 Task: Write a script that checks if a variable is set and prints a message accordingly.
Action: Mouse moved to (895, 64)
Screenshot: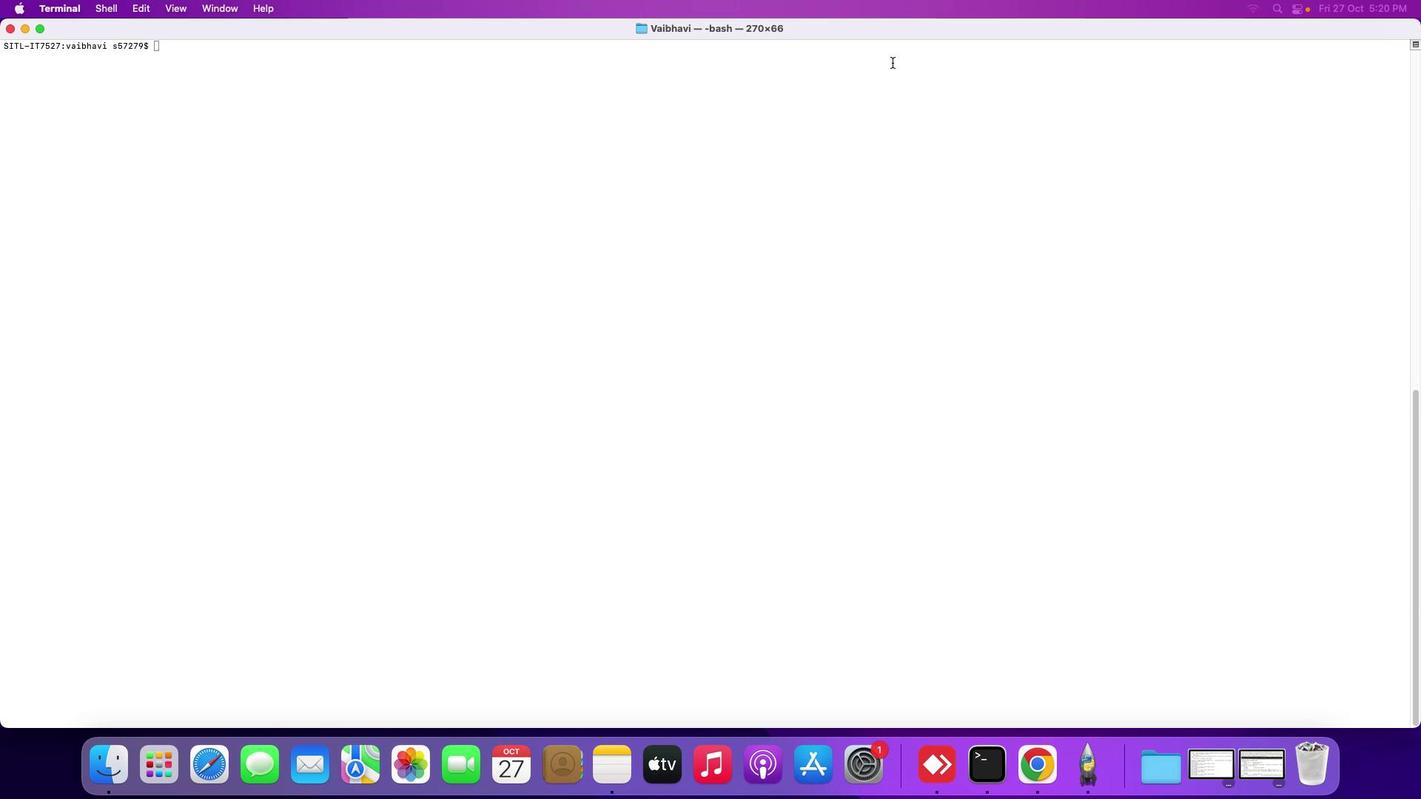 
Action: Mouse pressed left at (895, 64)
Screenshot: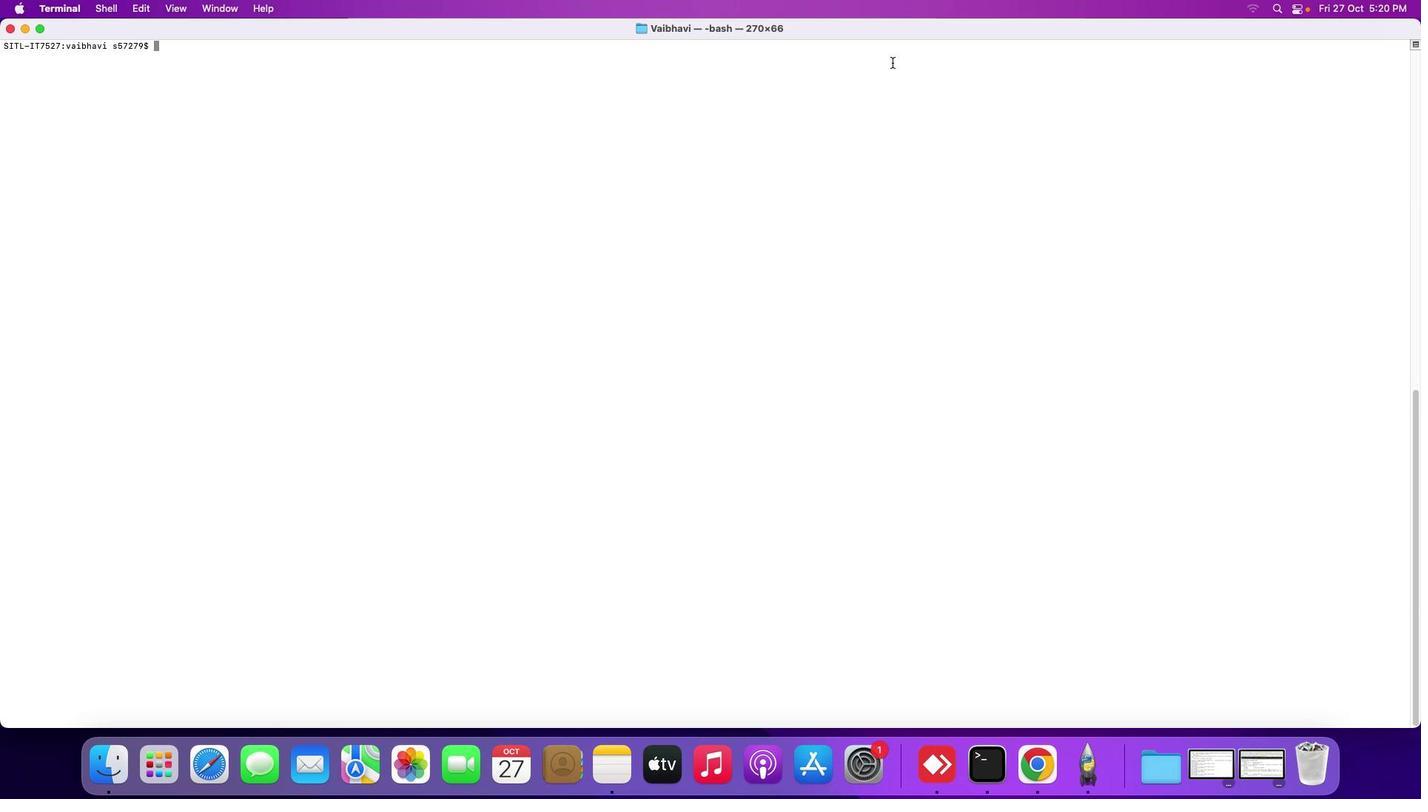
Action: Mouse moved to (869, 73)
Screenshot: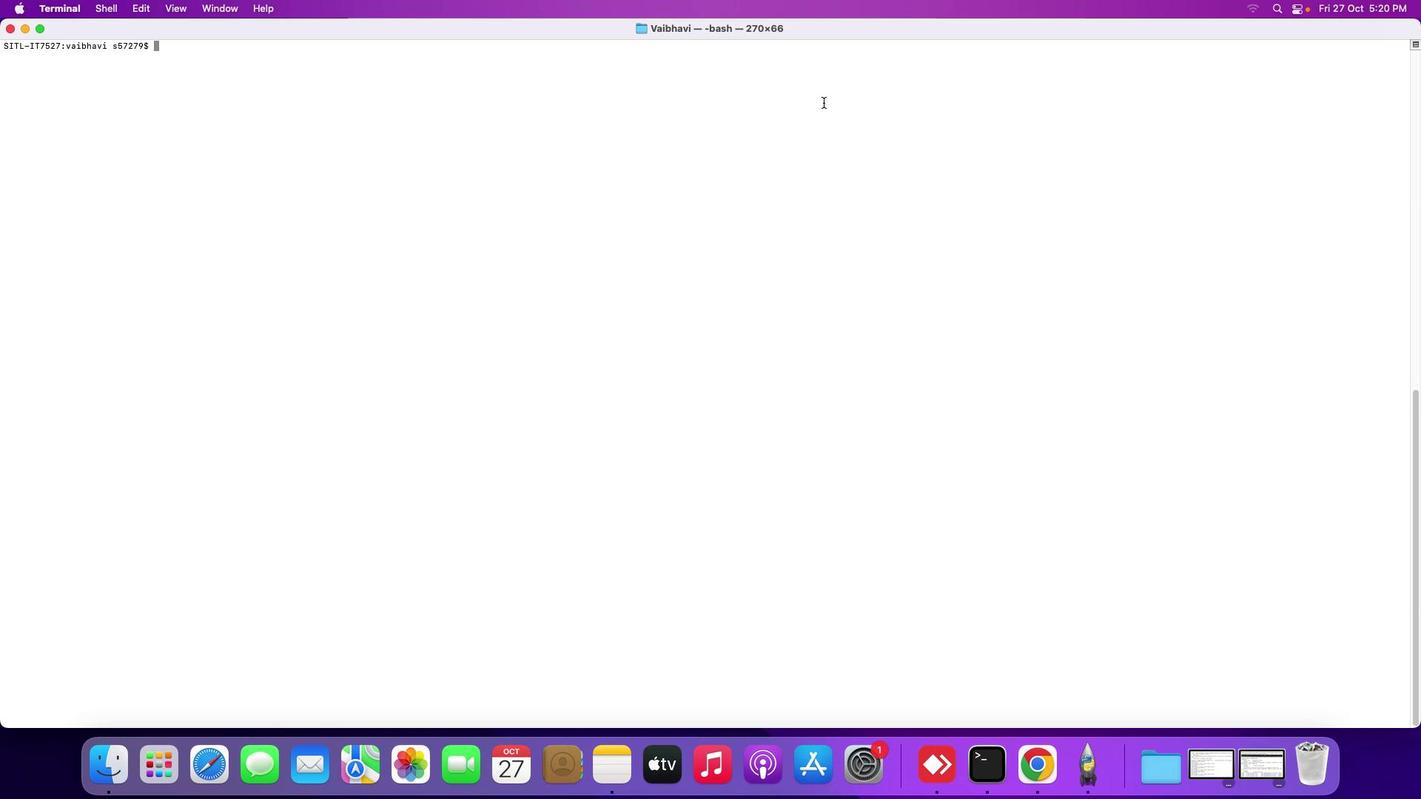 
Action: Key pressed 'v''i'Key.space'c'Key.backspaceKey.shift_r'S''e''r'Key.backspace't'Key.shift_r'V''a''r''i''a''b'Key.backspaceKey.backspaceKey.backspace'.''s''h'Key.enter'3''i'Key.shift_r'#'Key.shift_r'!''/''b''i''n''/''b''a''s''h'Key.enterKey.enterKey.shift_r'#'Key.spaceKey.shift_r'D''e''f''i''n''e'Key.space'a'Key.space'v''a''r''i''a''n'Key.backspace'b''l''e'Key.enter'm''y'Key.shift_r'_''v''a''r''i''a''l''e''='Key.shift_r'"'Key.shift_r'H''e''l''l''o'','Key.spaceKey.shift_r'W''o''r''l''d'Key.shift_r'!'Key.shift_r'"'Key.enterKey.enterKey.shift_r'#'Key.shift_r'C'Key.backspaceKey.spaceKey.shift_r'C''h''e''c''k'Key.space'o''f'Key.spaceKey.backspaceKey.backspaceKey.backspace'i''f'Key.space't''h''e'Key.space'v''a''r''i''a''b''l''e'Key.space'i''s'Key.space's''e''t'Key.enter'i''f'Key.space'['Key.space'-''z'Key.spaceKey.shift_r'"'Key.shift_r'$''m''y'Key.shift_r'_''v''a''r''i''a''b''l''e'Key.shift_r'"'Key.space']'Key.spaceKey.backspace';'Key.space't''h''e''n'Key.enterKey.tab'e''c''h''o'Key.spaceKey.shift_r'"'Key.shift_r'T''h''e'Key.space'v''a''r''i''a''b''l''e'Key.space'i''s'Key.space'n''o''t'Key.space's''e''t''.'Key.shift_r'"'Key.enter'e''l''s''e'Key.enterKey.tab'e''c''h''o'Key.spaceKey.shift_r'"'Key.shift_r'T''h''e'Key.space'v''a''r''i''a''b''l''e'Key.space'i''s'Key.space's''e''t'Key.shift_r':'Key.spaceKey.shift_r'$''m''y''-'Key.backspaceKey.shift_r'_''v''a''r''i''a''b''l''e'Key.shift_r'"'Key.enterKey.tabKey.shift_r'#''p''e''r''f''o''r''m'Key.space'a''d''d''i''t''i''o''n''a''l'Key.space't''a''s''k''s'Key.space'i''f'Key.space't''h''e'Key.space'v''a''r''i''a''b''l''e'Key.space'i''s'Key.space's''e''t'Key.enterKey.tab'e''c''h''o'Key.spaceKey.shift_r'"'Key.shift_r'P''e''r''f''o''r''m''i''n''g'Key.space'a''d''d''i''n''g'Key.backspaceKey.backspace't''i''o''n''a''l'Key.space't''a''s''k''s'Key.shift_r':'Key.backspace'.''.''.'Key.shift_r'"'Key.enterKey.tabKey.shift_r'#'Key.backspaceKey.enterKey.enterKey.backspaceKey.tabKey.shift_r'#''f'Key.backspaceKey.shift_r'E'Key.backspaceKey.spaceKey.shift_r'E''x''a''m''p''l''e'Key.spaceKey.backspaceKey.shift_r':'Key.spaceKey.shift_r'C''a''l''c''u''l''a''t''e'Key.space't''h''e'Key.space'l''e''n''g''t''h'Key.space'o''f'Key.space't''h''e'Key.space'v''a''r''i''a''b''l''e'Key.enterKey.tab'v''a''r''i''a''b''l''e'Key.shift_r'_''l''e''n''g''t''h''='Key.shift_r'$'Key.shift_r'{'Key.shift_r'#''m''y'Key.shift_r'_''v''a''r''i''a''b''l''e'Key.shift_r'}'';'Key.space'i'Key.shift_r'+''+'Key.spaceKey.shift_r')'')'';'Key.space'd''o'Key.enterKey.upKey.upKey.downKey.rightKey.rightKey.rightKey.rightKey.rightKey.rightKey.rightKey.rightKey.rightKey.rightKey.rightKey.rightKey.rightKey.rightKey.rightKey.rightKey.rightKey.rightKey.rightKey.rightKey.rightKey.rightKey.rightKey.rightKey.rightKey.rightKey.rightKey.rightKey.rightKey.rightKey.rightKey.rightKey.rightKey.rightKey.rightKey.rightKey.rightKey.rightKey.rightKey.rightKey.rightKey.rightKey.rightKey.rightKey.rightKey.backspaceKey.backspaceKey.backspaceKey.backspaceKey.backspaceKey.backspaceKey.backspaceKey.backspaceKey.backspaceKey.backspaceKey.backspaceKey.backspaceKey.enterKey.tab'e''c''h''o'Key.spaceKey.shift_r':'Key.backspaceKey.shift_r'"'Key.shift_r'C''h'Key.backspaceKey.backspaceKey.shift_r'L''e''n''g''t''h'Key.space'o''f'Key.space't''h''e'Key.space'v''a''r''i''a''b''l''e'Key.space'i''s'Key.spaceKey.shift_r'$''v''a''r''i''a''b''l''e'Key.spaceKey.backspaceKey.shift_r'_''l''e''n''g''t''h'Key.space'c''h''a''r''a''c''t''e''r''s''.'Key.shift_r'"'Key.enterKey.tabKey.shift_rKey.enterKey.tabKey.shift_r'#'Key.spaceKey.shift_r'E''X''a'Key.backspaceKey.backspace'x''a''m''p''l''e'Key.shift_r':'Key.space';''p''p'Key.backspaceKey.backspaceKey.backspace'l''o''o''p'Key.space't''h''r''o''u''g''h'Key.space'e''a''c''h'Key.space'c''h''a''r''a''c''t''e''r'Key.space'i''n'Key.space't''h''e'Key.space'v''a''r''i''a''b''l''e'Key.enter'e''c''g''i'Key.spaceKey.shift_r'"'Key.backspaceKey.backspaceKey.backspaceKey.backspaceKey.backspaceKey.backspaceKey.tab'e''c''h''o'Key.spaceKey.shift_r'"'Key.shift_r'C''h''a''r''a''c''t''e''r''s'Key.space'i''n'Key.space't''h''e'Key.space'v''a''r''i''a''b''l''e'Key.spaceKey.backspaceKey.shift_r':'Key.shift_r'"'Key.enterKey.tab'f''o''r'Key.spaceKey.shift_r'(''('Key.space'i''=''0'';''i'Key.shift_r'<'Key.shift_r'$'Key.shift_r'{'Key.shift_r'#''m''y'Key.shift_r'_''v''a''r''i''a''b''l''e'Key.shift_r'}'';'Key.space'i'Key.shift_r'+''+'Key.spaceKey.shift_r')'')'';'Key.space'd''p'Key.enterKey.tabKey.tab'e''c''j'Key.backspace'h''o'Key.spaceKey.shift_r'"'Key.shift_r'$'Key.shift_r'{''m''y'Key.shift_r'_''v''a''r''i''a''b''l''e'Key.shift_r':''i'Key.shift_r':''i''f'Key.backspaceKey.backspace'1'Key.shift_r'}'Key.shift_r'"'Key.enterKey.tab'd''o''n''e'Key.enterKey.enterKey.tabKey.shift_r'#'Key.spaceKey.shift_r'E''x''a''m''p''l''e'Key.spaceKey.backspaceKey.shift_r':'Key.spaceKey.shift_r'C''h''e''c''k'Key.space'i''f'Key.space't''h''e'Key.space'v''a''r''i''a''b''l''e'Key.space'c''o''n''t''a''i''n''s'Key.space'a'Key.space's''p''e''c''i''f''i''c'Key.space'w''o''r''d'Key.enterKey.tab'i''f'Key.space'[''['Key.spaceKey.shift_r'$'Key.backspaceKey.backspaceKey.spaceKey.shift_r'$''m''y'Key.shift_r'_''v''a''r''i''a'Key.backspace'a''b''l''e'Key.space'=''='Key.spaceKey.shift_r'*'Key.shift_r'"'Key.shift_r'H''e''l''l''o'Key.shift_r'"'Key.shift_r'*'Key.space']'']'';'Key.space't''h''e''n'Key.enterKey.tabKey.tab'e''c''h''o'Key.spaceKey.shift_r'"'Key.shift_r'T''h''e'Key.space'v''a''r''i''a''b''l''e'Key.space'c''o''n''t''a''i''n''s'Key.space't''h''e'Key.space'w''o''r''d'Key.space"'"'h''e'Key.backspaceKey.backspaceKey.shift_r'H''e''l''l''o'"'"'.'Key.shift_r'"'Key.enterKey.tab'e''l''s''e'Key.enterKey.tabKey.tab'e''c''h''o'Key.spaceKey.shift_r'"'Key.shift_r'T''h''e'Key.space'v''a''r''i''a''b''l''e'Key.space'd''o''e''s'Key.space'n''o''t'Key.space'c''o''n''t''a''i''n'Key.space't''h''e'Key.space'w''o''r''d'Key.space"'"Key.shift_r'H''e''l''l''o'"'"'.'Key.shift_r'"'Key.enterKey.tab'f''i'Key.enter'f''o'Key.backspace'i'Key.enterKey.enterKey.shift_r'#'Key.spaceKey.shift_r'A''d''d'Key.space'm''o''r''e'Key.space'c''o''d''e'Key.space'i''f'Key.space'n''e''e''d'Key.spaceKey.escKey.shift_r':'Key.escKey.shift_r':''w''q'Key.enter'c''a''t'Key.space's''e'Key.backspaceKey.backspaceKey.shift_r'S''e''t'Key.shift_r'V''a''r''.''s''h'Key.enter'.''/'Key.shift_r'S''e''t'Key.shift_r'V''a''r''.''s''h'Key.enter'c''h''m''o''d'Key.space'7''7''7'Key.spaceKey.shift_r'S''h'Key.backspace'e''t'Key.shift_r'V''a''r''.''s''h'Key.enter'.''/'Key.shift_r'S''e''t'Key.shift_r'V''a''r''.''s''h'Key.enter'.''/''v''i'Key.spaceKey.shift_rKey.backspaceKey.backspaceKey.backspaceKey.backspaceKey.backspace'v''i'Key.spaceKey.shift_r'S''e''t'Key.shift_r'V''a''r''.''s''h'Key.enter'i'Key.rightKey.rightKey.rightKey.rightKey.rightKey.rightKey.rightKey.rightKey.rightKey.rightKey.rightKey.rightKey.rightKey.rightKey.rightKey.rightKey.rightKey.rightKey.rightKey.rightKey.rightKey.rightKey.downKey.downKey.downKey.downKey.downKey.downKey.downKey.downKey.downKey.downKey.downKey.downKey.downKey.downKey.downKey.downKey.downKey.downKey.downKey.downKey.downKey.upKey.upKey.rightKey.rightKey.rightKey.rightKey.rightKey.rightKey.rightKey.rightKey.rightKey.rightKey.rightKey.rightKey.rightKey.rightKey.rightKey.rightKey.rightKey.rightKey.rightKey.rightKey.rightKey.rightKey.rightKey.rightKey.rightKey.rightKey.rightKey.rightKey.rightKey.rightKey.rightKey.rightKey.rightKey.rightKey.rightKey.rightKey.rightKey.backspace'o'Key.escKey.shift_r':''w''q'Key.shift_r'!'Key.enter'c'Key.backspace'.''/'Key.shift_r'D'Key.backspaceKey.shift_r'S''e''t'Key.spaceKey.backspaceKey.shift_r'V''a''r''.''s''h'Key.enterKey.upKey.upKey.enter'i'Key.downKey.downKey.downKey.rightKey.rightKey.rightKey.rightKey.rightKey.rightKey.rightKey.right'b'Key.leftKey.leftKey.leftKey.leftKey.downKey.downKey.downKey.downKey.upKey.rightKey.rightKey.rightKey.rightKey.rightKey.rightKey.rightKey.rightKey.rightKey.rightKey.rightKey.rightKey.downKey.downKey.downKey.downKey.downKey.downKey.downKey.downKey.downKey.escKey.shift_r':''w''q'Key.shift_r'!'Key.enter'.''/'Key.shift_r'S''e''t'Key.shift_r'V''a''r''.''s''h'Key.enter
Screenshot: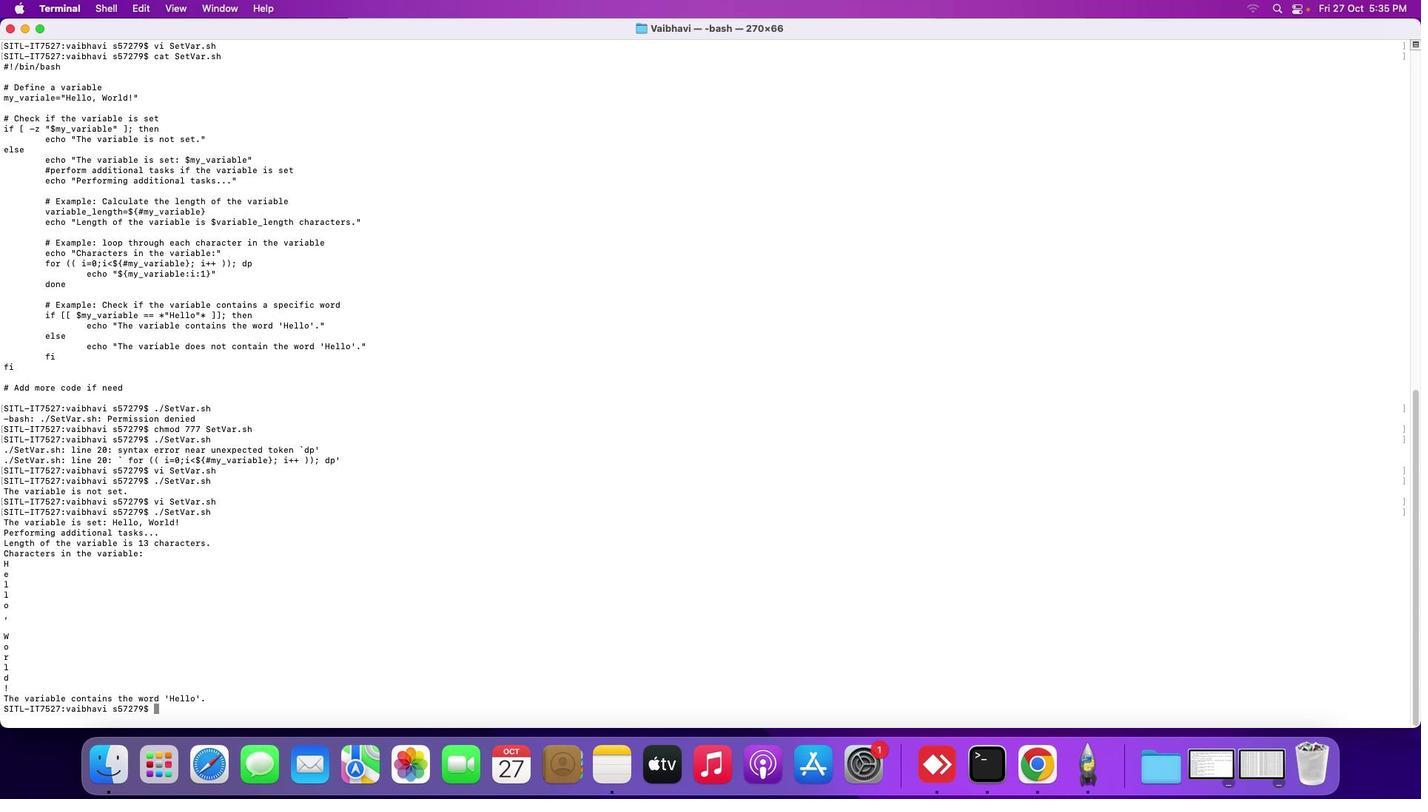 
